 Task: Create a new spreadsheet using the template "Personal: Monthly Budget".
Action: Mouse moved to (37, 62)
Screenshot: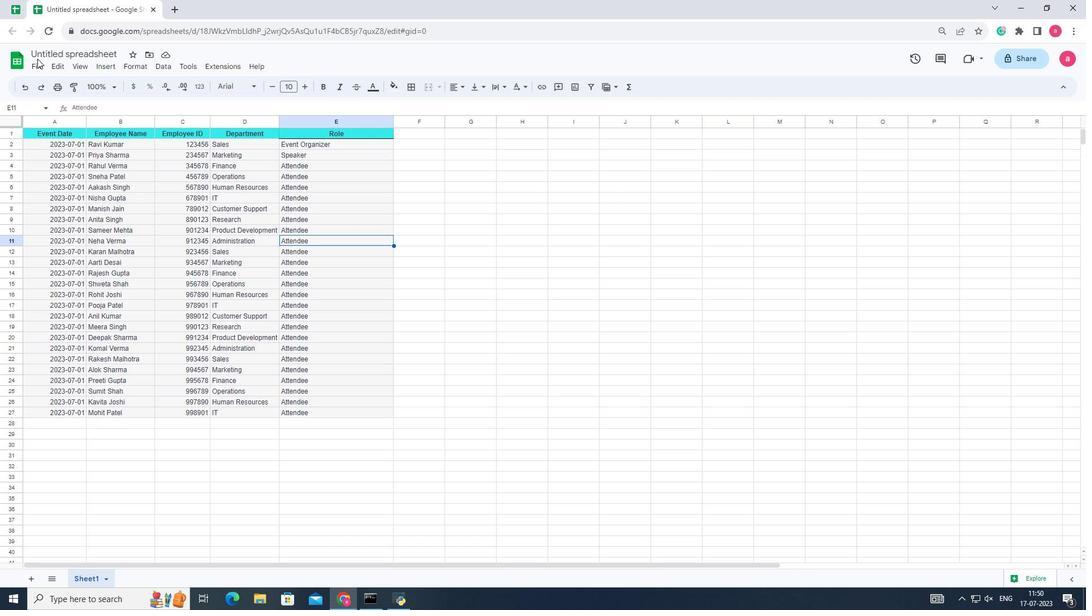 
Action: Mouse pressed left at (37, 62)
Screenshot: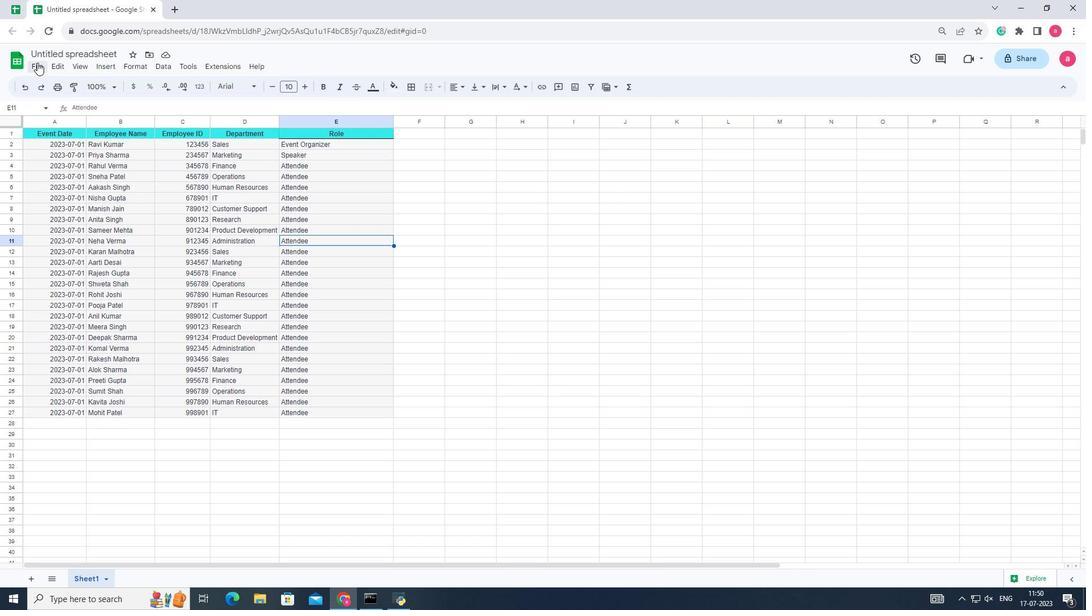 
Action: Mouse moved to (234, 108)
Screenshot: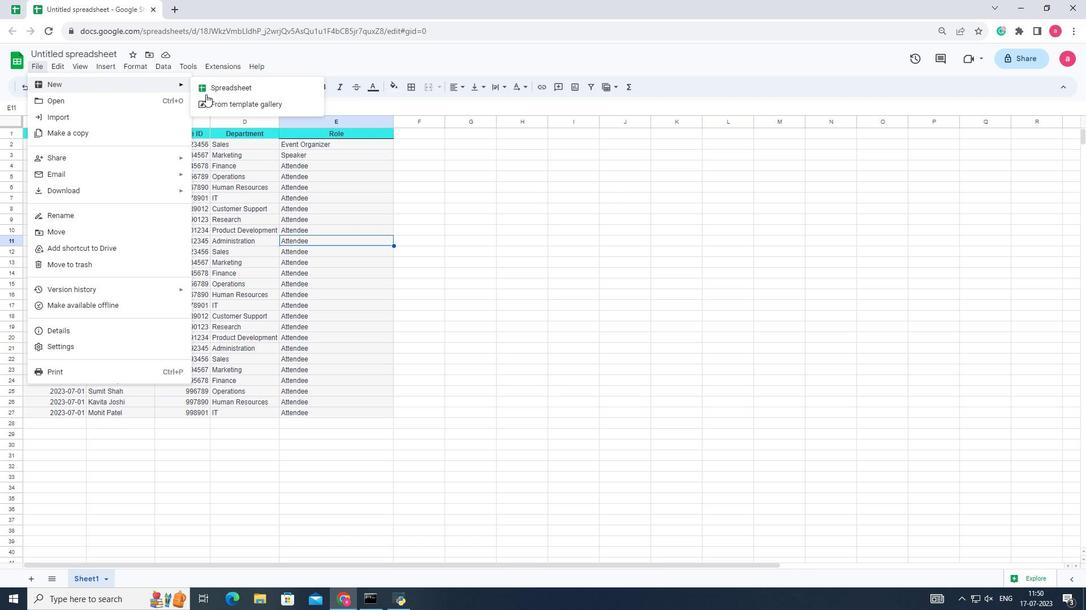 
Action: Mouse pressed left at (234, 108)
Screenshot: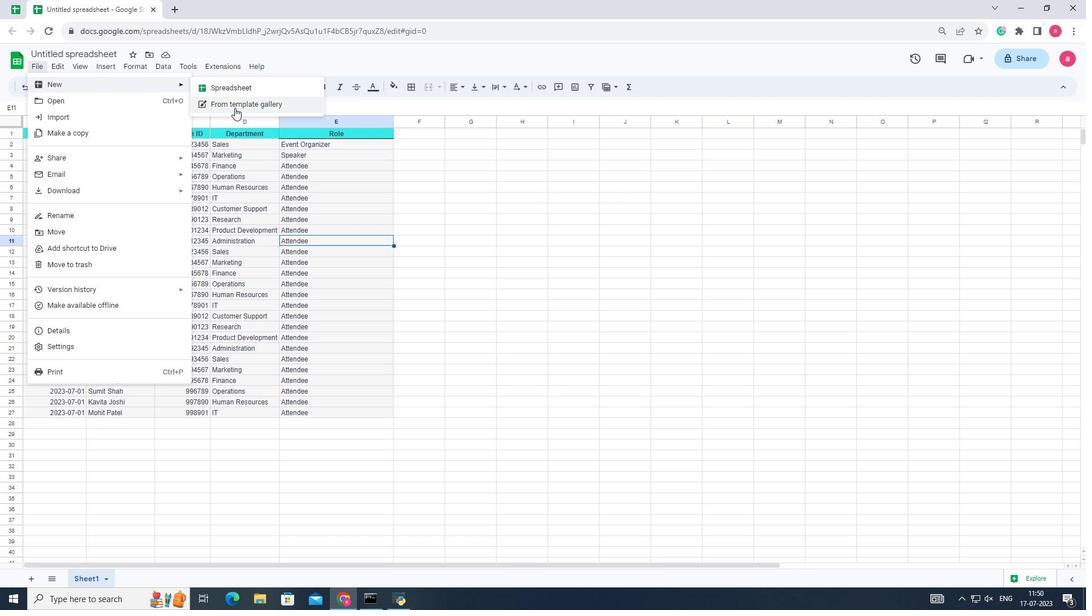 
Action: Mouse moved to (502, 302)
Screenshot: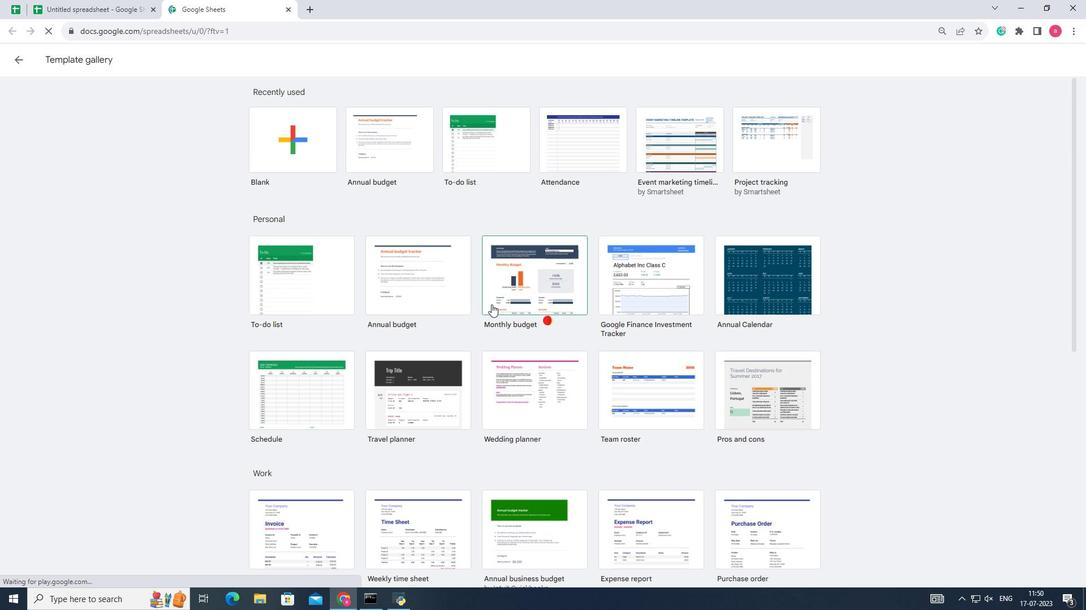 
Action: Mouse pressed left at (502, 302)
Screenshot: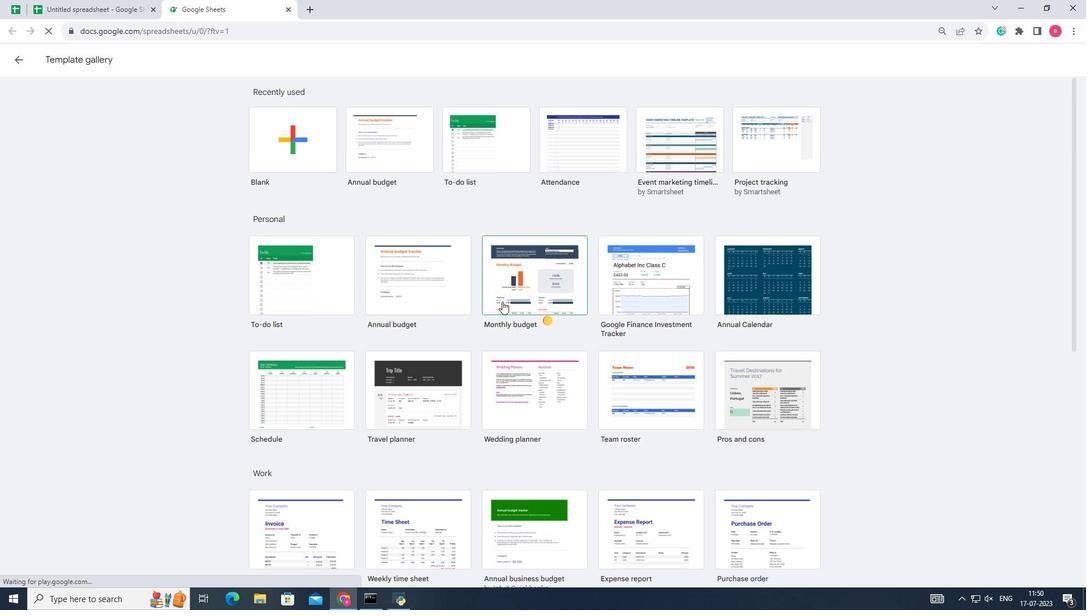 
Action: Mouse moved to (333, 274)
Screenshot: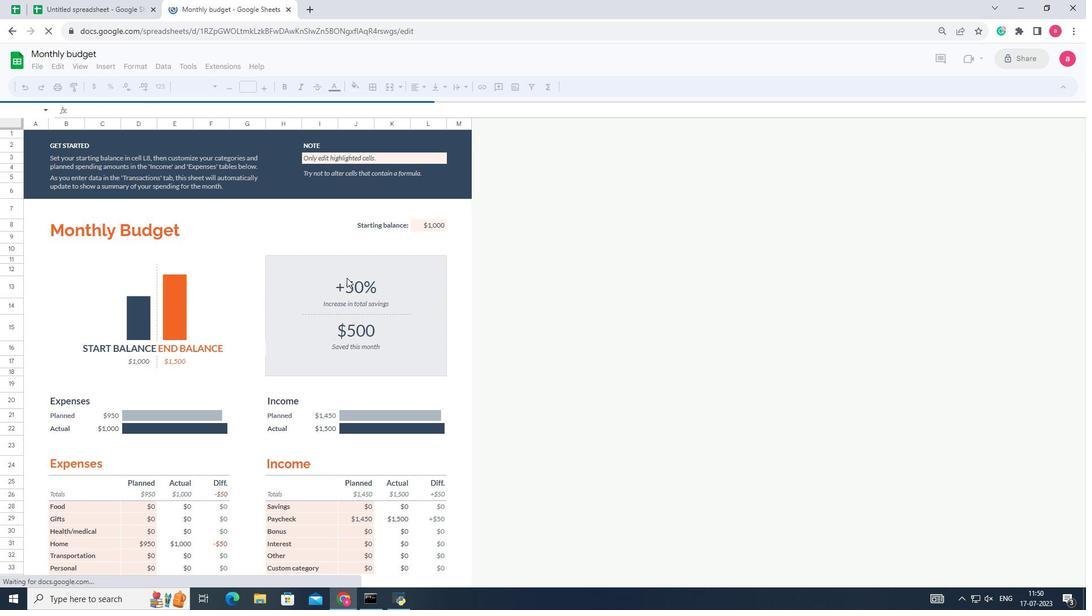 
